 Task: Set "Filename for 2 pass stats file" for "H.264/MPEG-4 Part 10/AVC encoder (x264 10-bit)" to "x264 10-bit_2pass.log".
Action: Mouse moved to (101, 10)
Screenshot: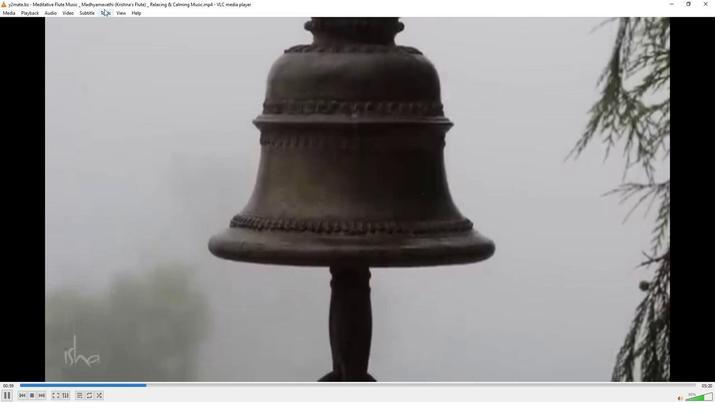 
Action: Mouse pressed left at (101, 10)
Screenshot: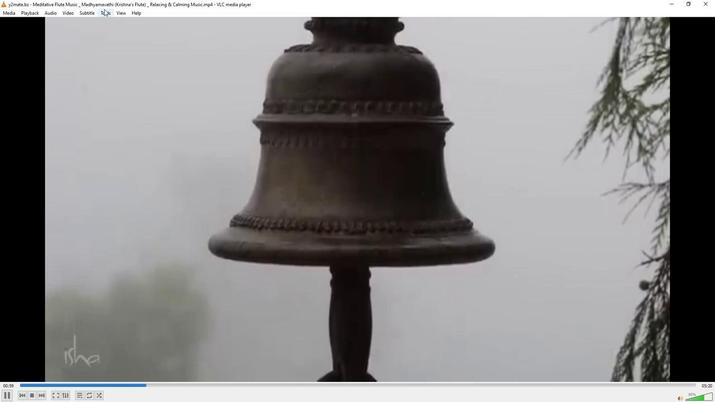 
Action: Mouse moved to (117, 100)
Screenshot: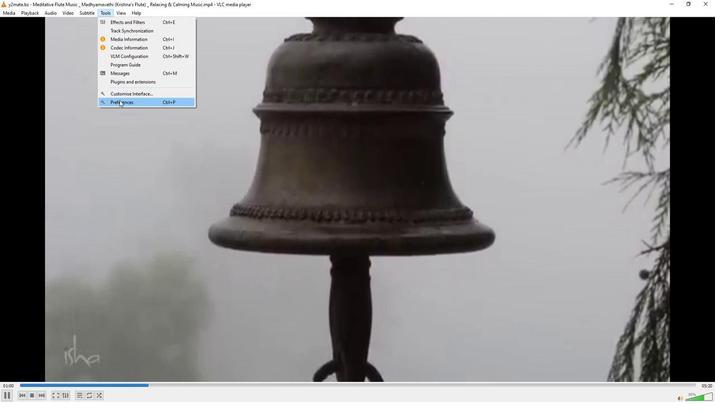 
Action: Mouse pressed left at (117, 100)
Screenshot: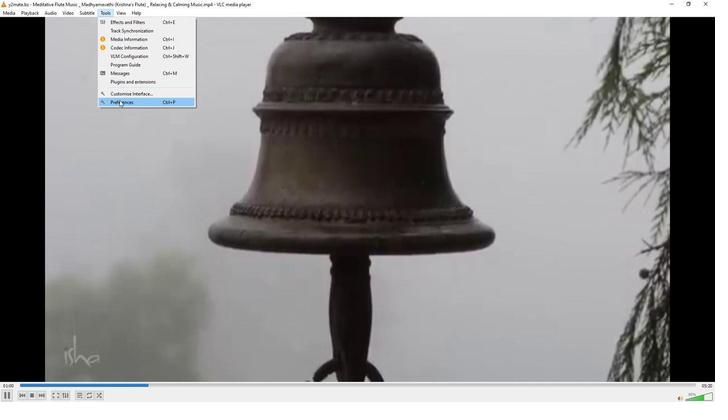
Action: Mouse moved to (238, 328)
Screenshot: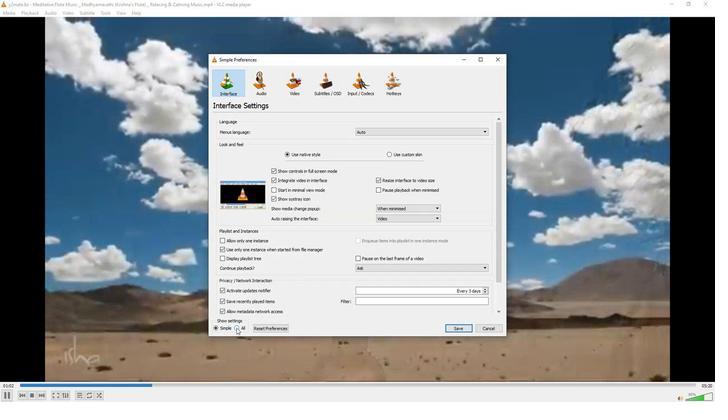 
Action: Mouse pressed left at (238, 328)
Screenshot: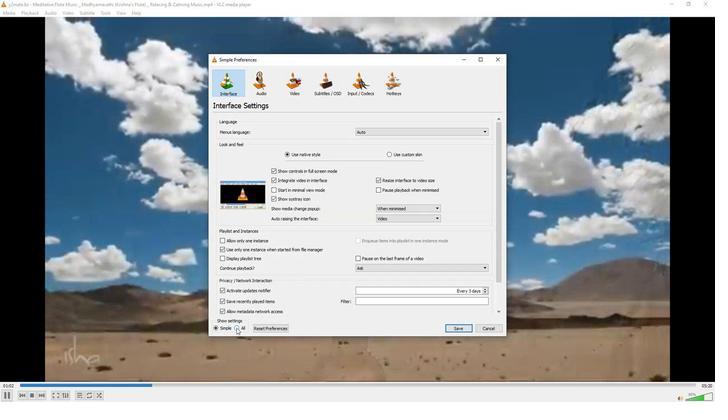 
Action: Mouse moved to (226, 253)
Screenshot: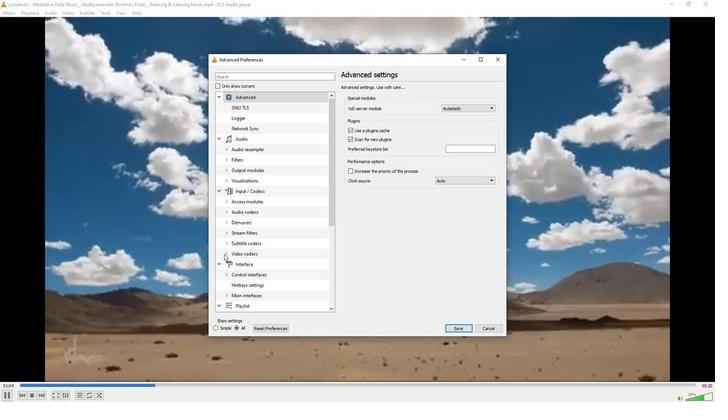 
Action: Mouse pressed left at (226, 253)
Screenshot: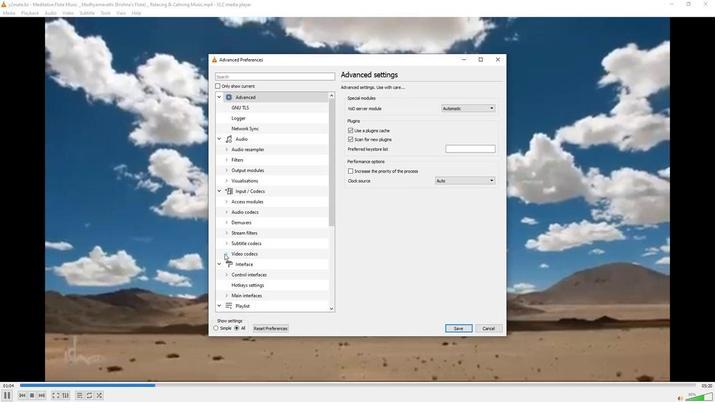 
Action: Mouse moved to (233, 263)
Screenshot: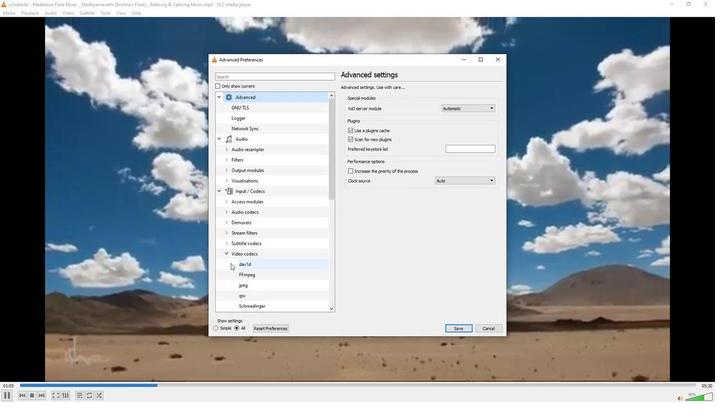 
Action: Mouse scrolled (233, 263) with delta (0, 0)
Screenshot: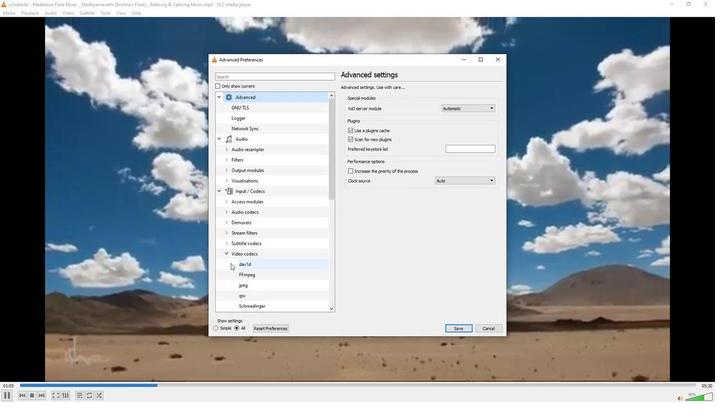 
Action: Mouse moved to (233, 264)
Screenshot: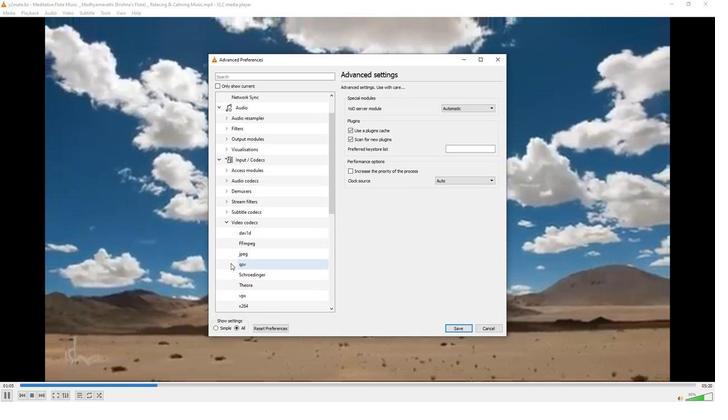 
Action: Mouse scrolled (233, 263) with delta (0, 0)
Screenshot: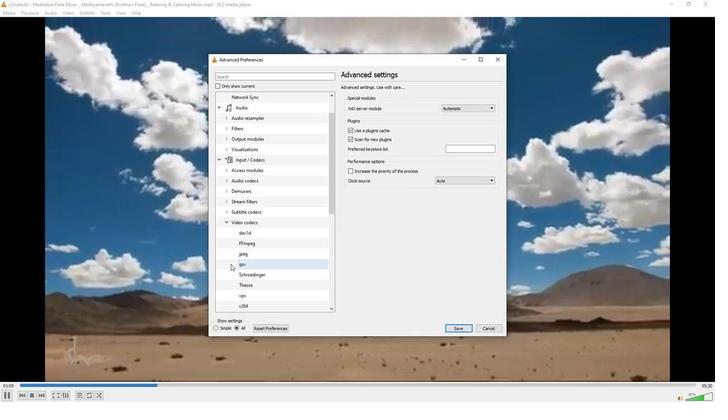 
Action: Mouse moved to (248, 281)
Screenshot: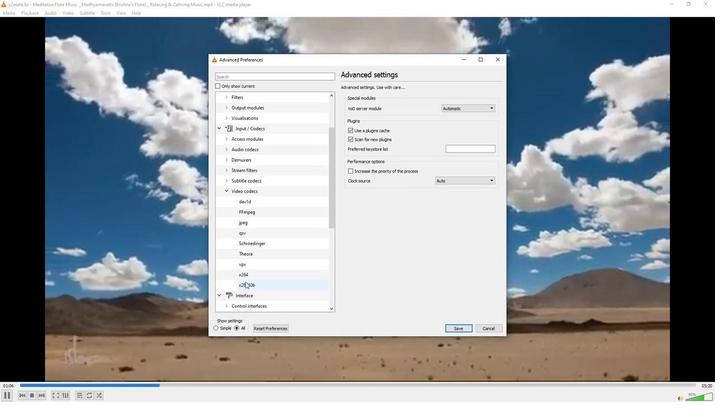 
Action: Mouse pressed left at (248, 281)
Screenshot: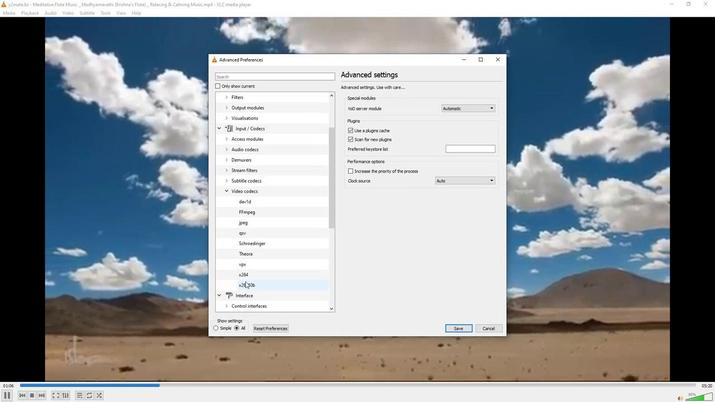 
Action: Mouse moved to (363, 275)
Screenshot: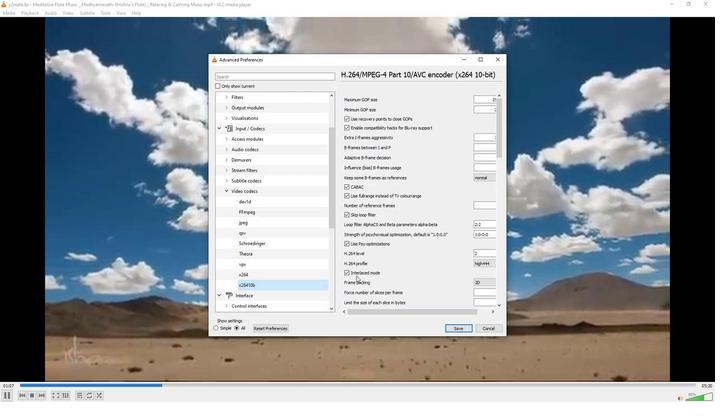 
Action: Mouse scrolled (363, 274) with delta (0, 0)
Screenshot: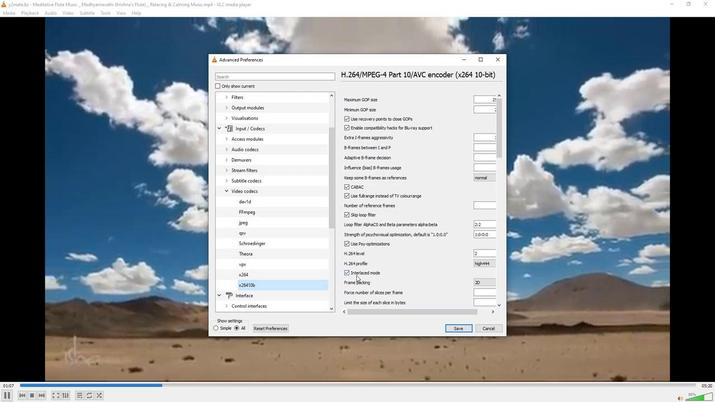 
Action: Mouse scrolled (363, 274) with delta (0, 0)
Screenshot: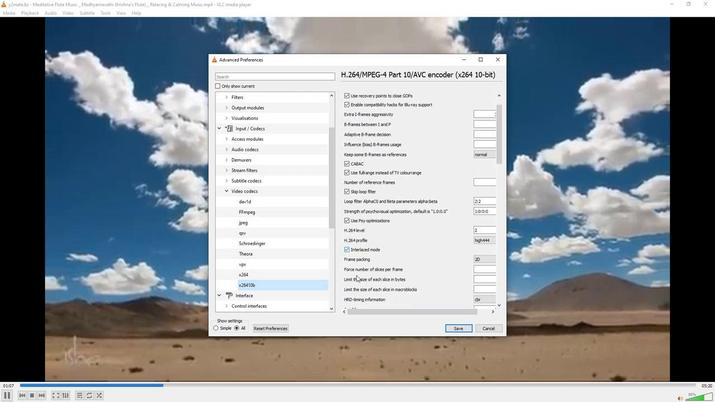 
Action: Mouse scrolled (363, 274) with delta (0, 0)
Screenshot: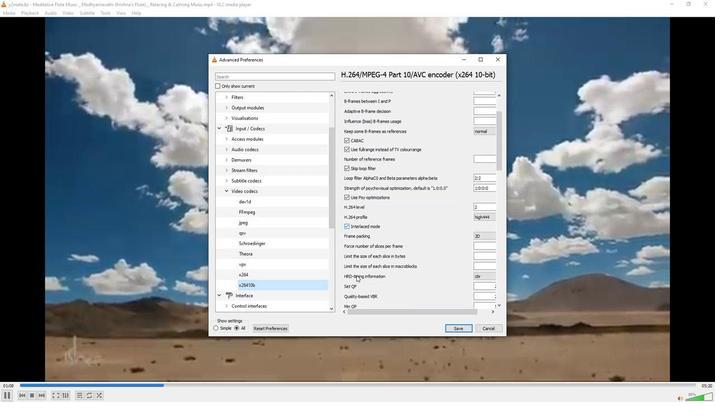 
Action: Mouse scrolled (363, 274) with delta (0, 0)
Screenshot: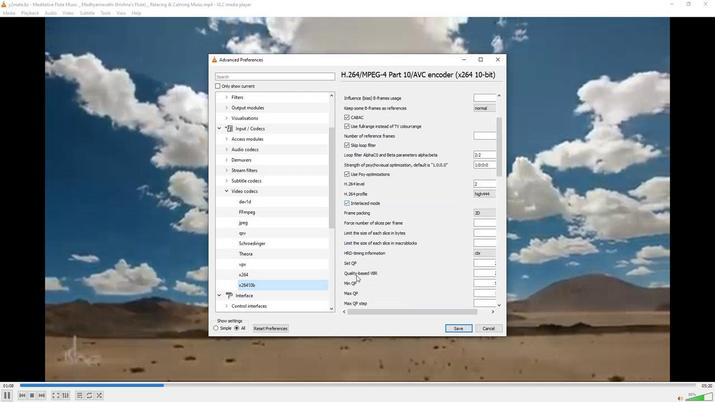 
Action: Mouse scrolled (363, 274) with delta (0, 0)
Screenshot: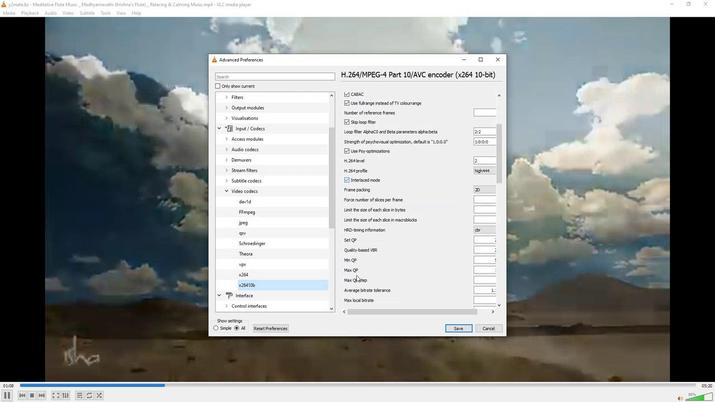 
Action: Mouse scrolled (363, 274) with delta (0, 0)
Screenshot: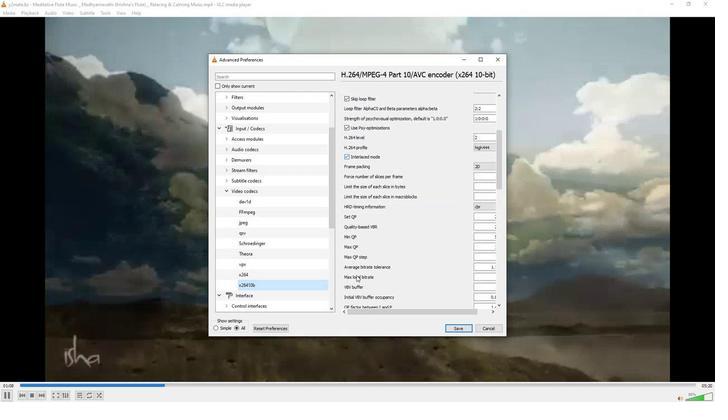 
Action: Mouse moved to (362, 275)
Screenshot: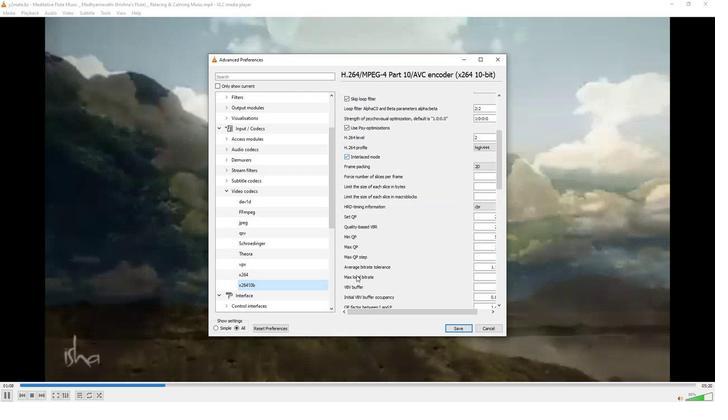 
Action: Mouse scrolled (362, 274) with delta (0, 0)
Screenshot: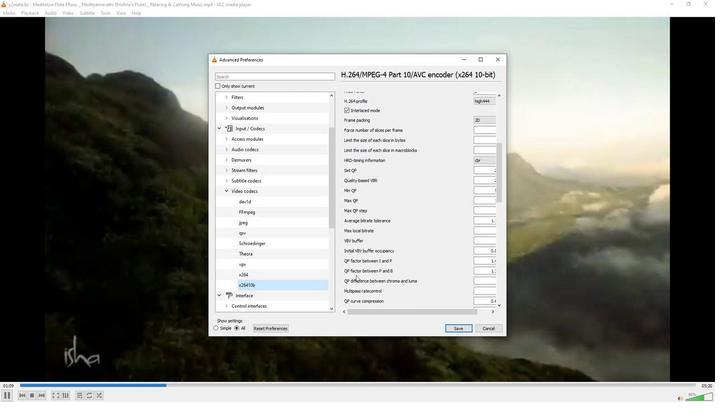 
Action: Mouse scrolled (362, 274) with delta (0, 0)
Screenshot: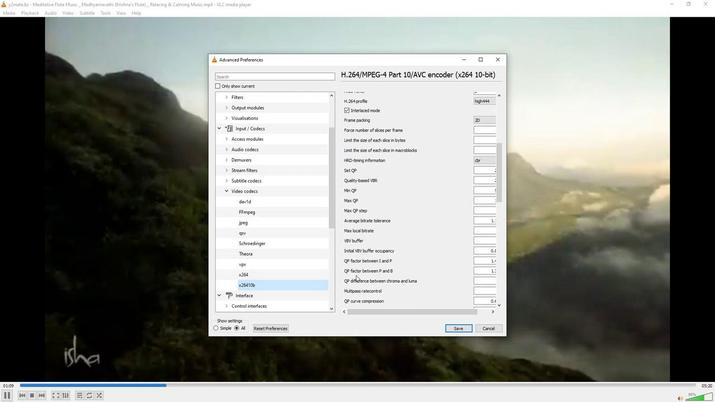 
Action: Mouse scrolled (362, 274) with delta (0, 0)
Screenshot: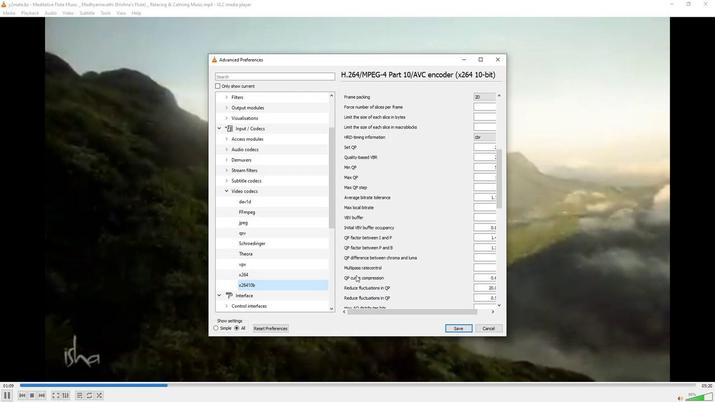 
Action: Mouse scrolled (362, 274) with delta (0, 0)
Screenshot: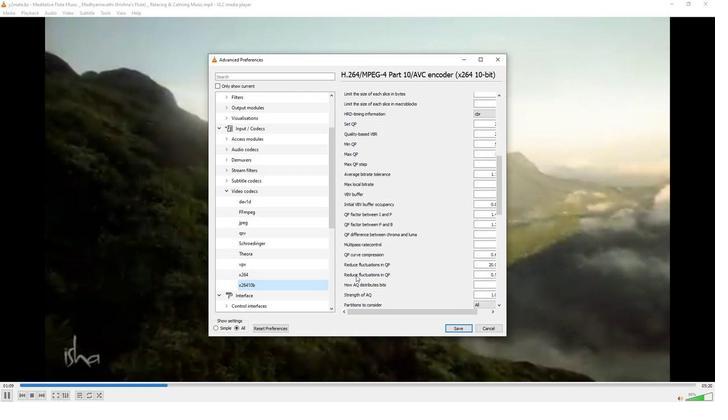 
Action: Mouse scrolled (362, 274) with delta (0, 0)
Screenshot: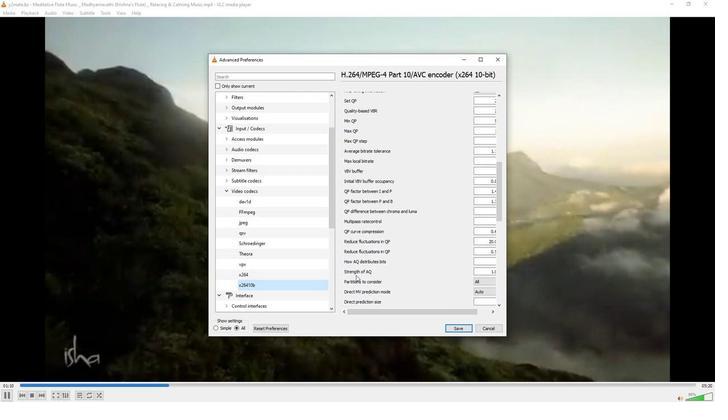 
Action: Mouse scrolled (362, 274) with delta (0, 0)
Screenshot: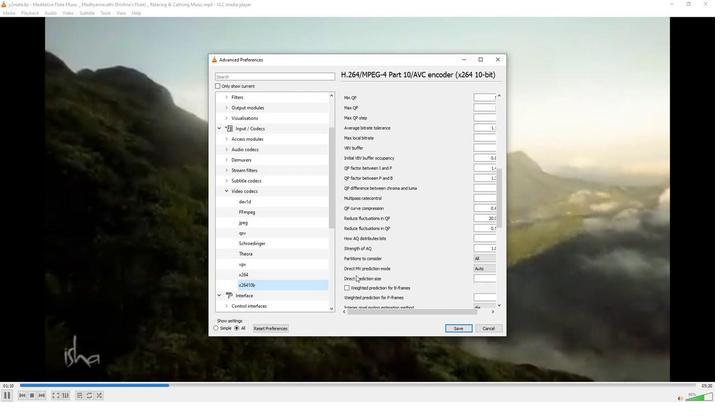 
Action: Mouse scrolled (362, 274) with delta (0, 0)
Screenshot: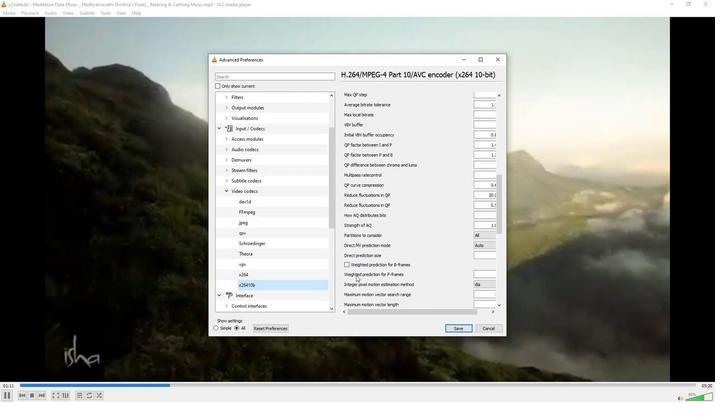 
Action: Mouse scrolled (362, 274) with delta (0, 0)
Screenshot: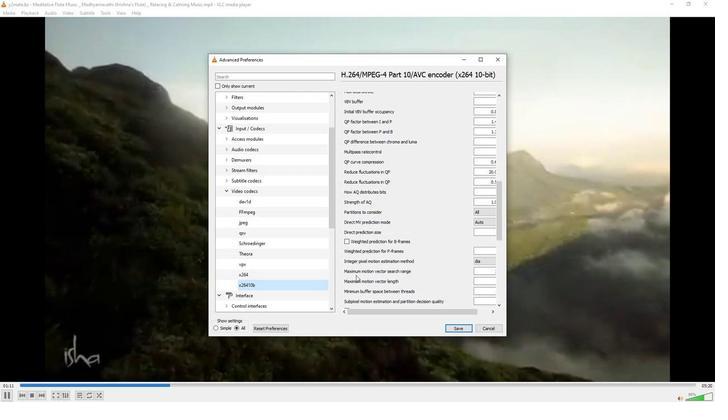 
Action: Mouse scrolled (362, 274) with delta (0, 0)
Screenshot: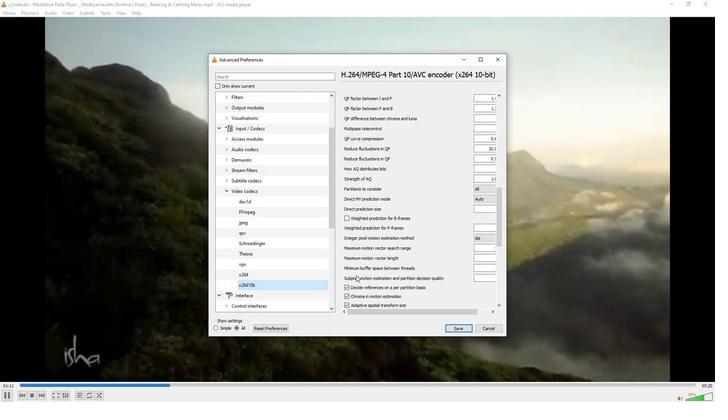 
Action: Mouse scrolled (362, 274) with delta (0, 0)
Screenshot: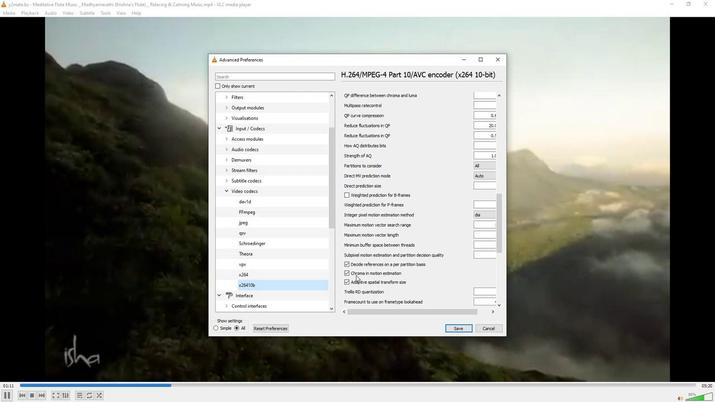 
Action: Mouse scrolled (362, 274) with delta (0, 0)
Screenshot: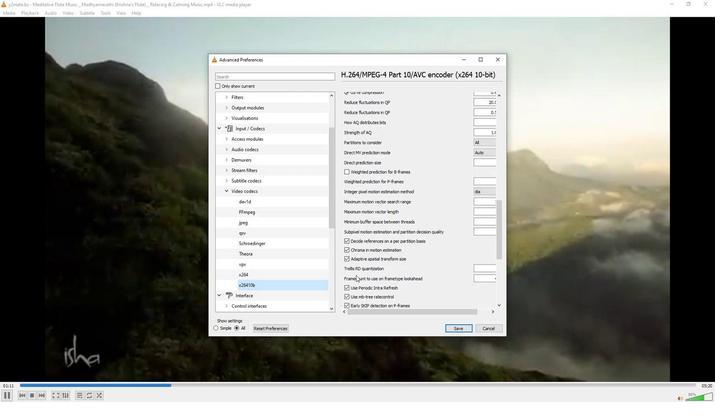 
Action: Mouse scrolled (362, 274) with delta (0, 0)
Screenshot: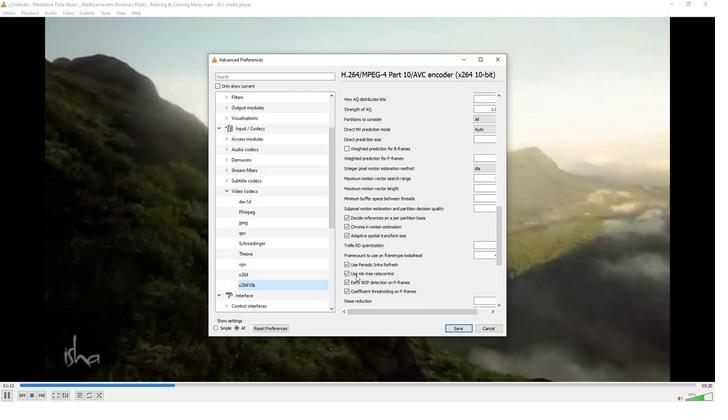 
Action: Mouse scrolled (362, 274) with delta (0, 0)
Screenshot: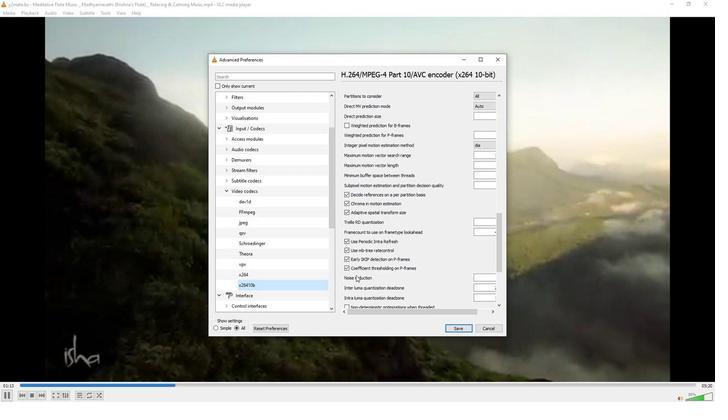 
Action: Mouse scrolled (362, 274) with delta (0, 0)
Screenshot: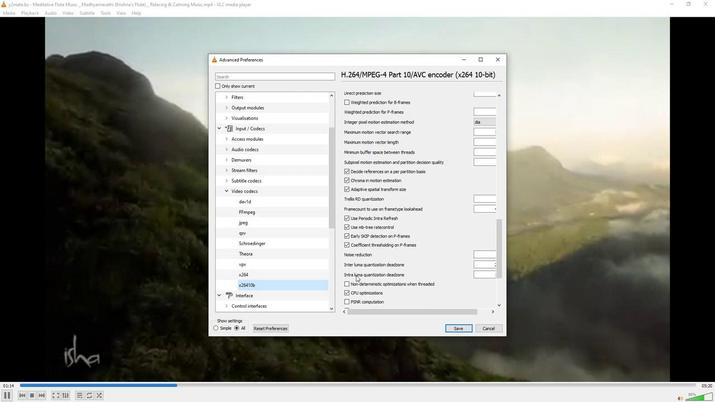 
Action: Mouse scrolled (362, 274) with delta (0, 0)
Screenshot: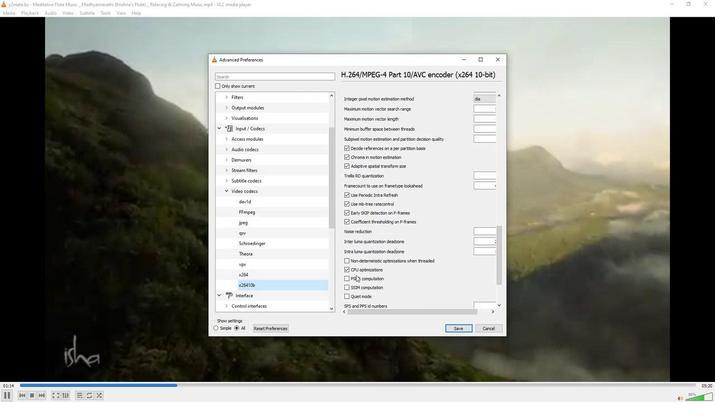 
Action: Mouse scrolled (362, 274) with delta (0, 0)
Screenshot: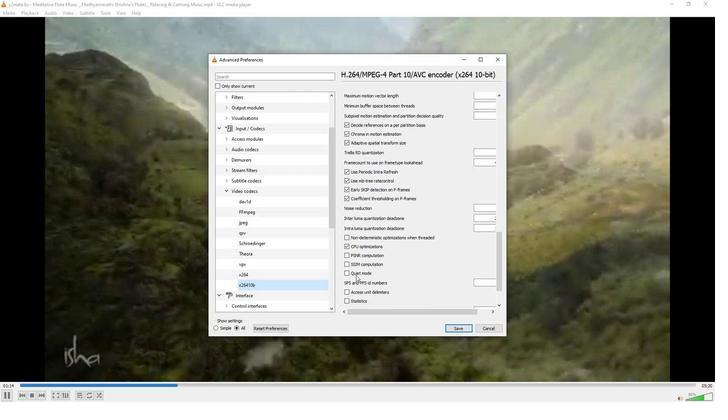 
Action: Mouse scrolled (362, 274) with delta (0, 0)
Screenshot: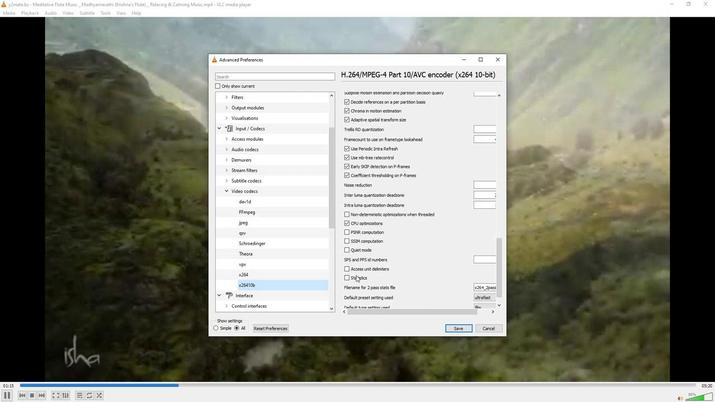 
Action: Mouse moved to (408, 310)
Screenshot: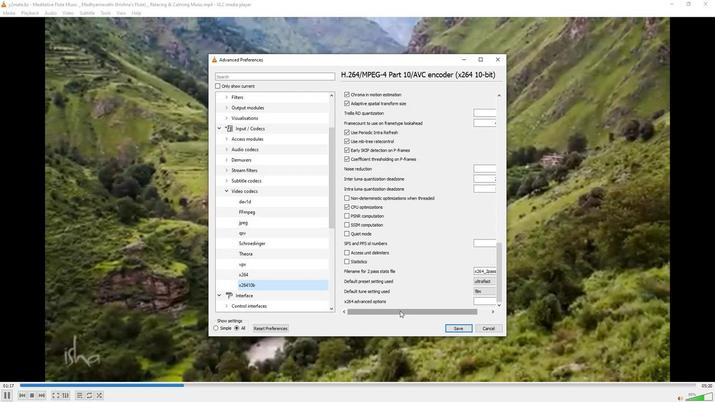 
Action: Mouse pressed left at (408, 310)
Screenshot: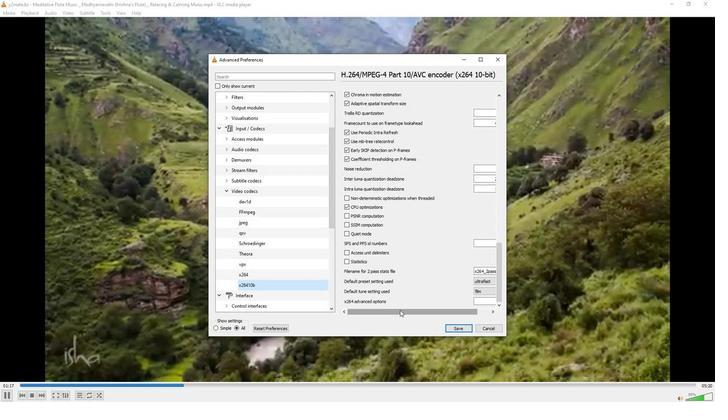 
Action: Mouse moved to (483, 272)
Screenshot: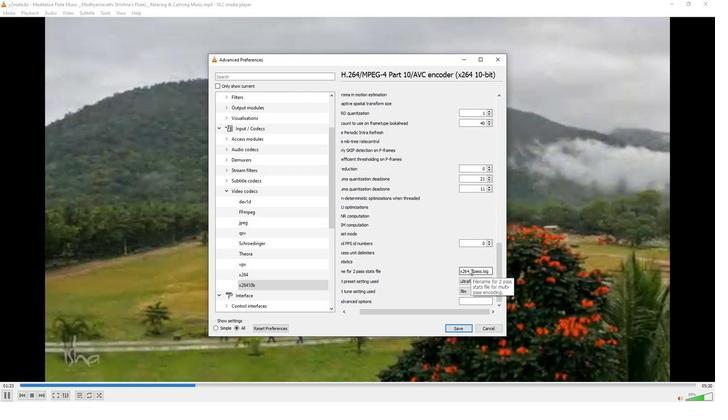 
Action: Mouse pressed left at (483, 272)
Screenshot: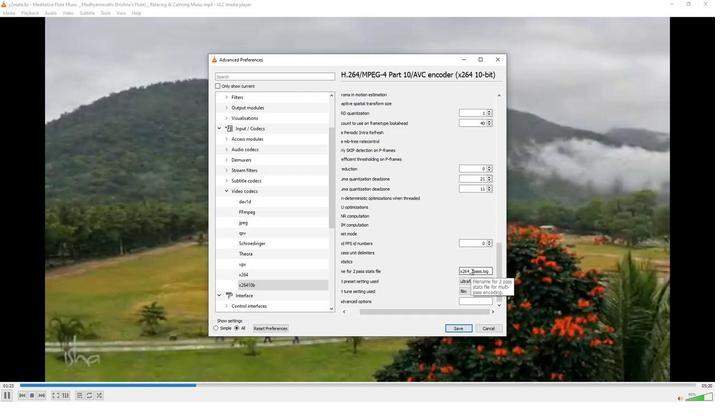 
Action: Mouse moved to (326, 326)
Screenshot: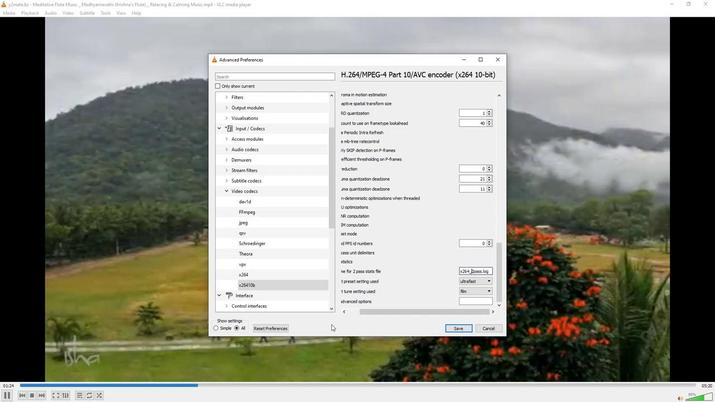 
Action: Key pressed <Key.backspace><Key.space>10<Key.space><Key.backspace>
Screenshot: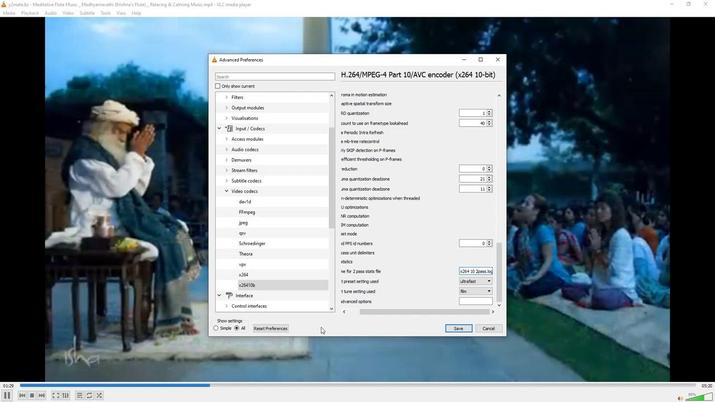 
Action: Mouse moved to (326, 326)
Screenshot: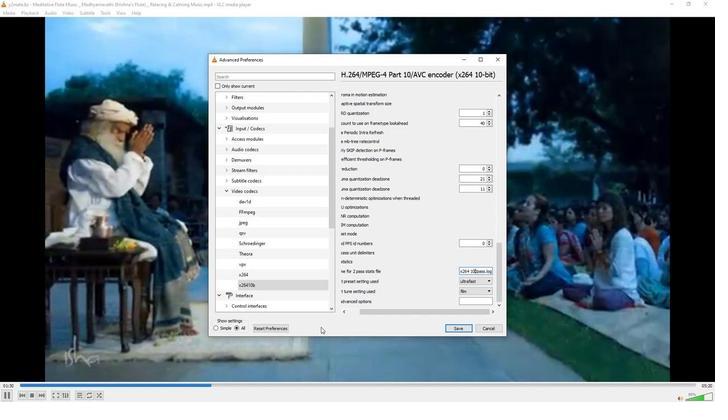 
Action: Key pressed -bit<Key.shift_r><Key.shift_r><Key.shift_r><Key.shift_r><Key.shift_r><Key.shift_r><Key.shift_r><Key.shift_r><Key.shift_r><Key.shift_r><Key.shift_r><Key.shift_r><Key.shift_r><Key.shift_r><Key.shift_r><Key.shift_r><Key.shift_r><Key.shift_r>_
Screenshot: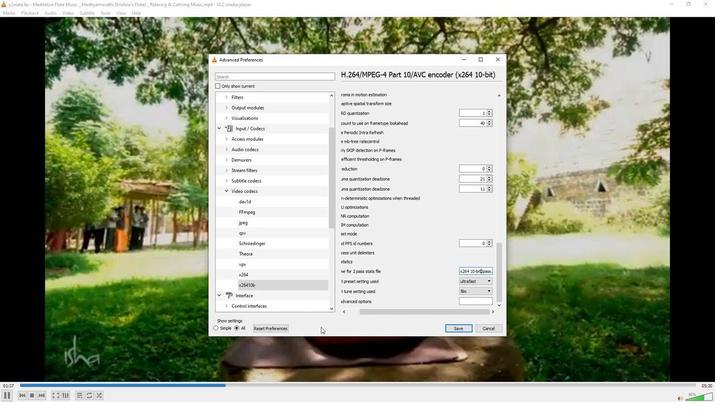 
Action: Mouse moved to (487, 311)
Screenshot: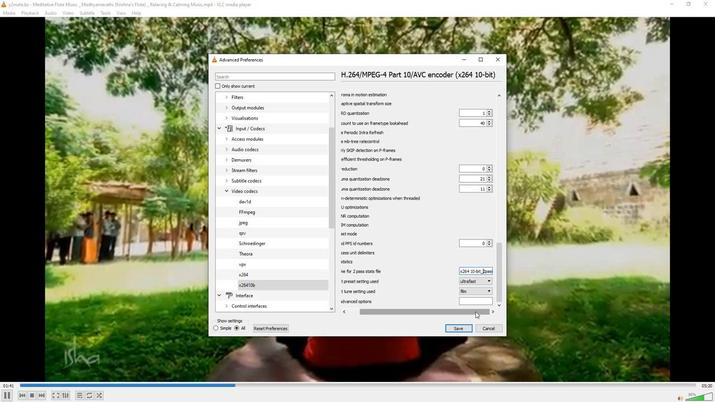 
Action: Mouse pressed left at (487, 311)
Screenshot: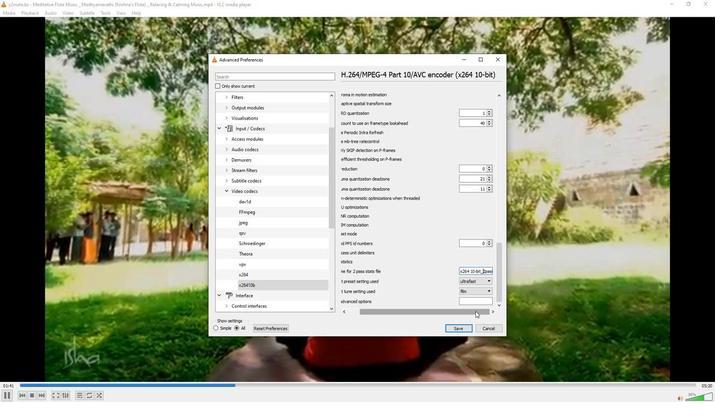 
Action: Mouse moved to (494, 269)
Screenshot: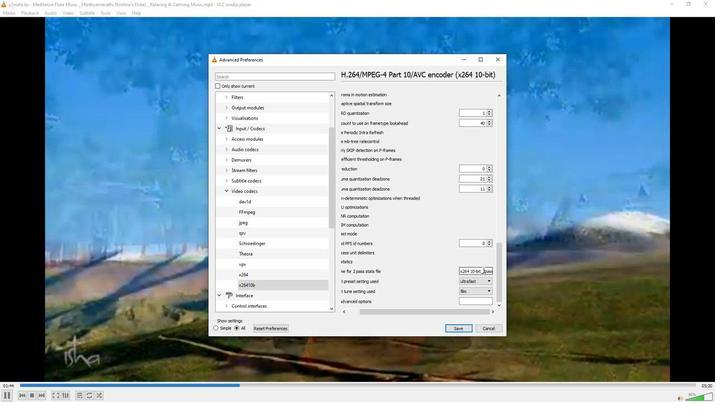 
Action: Mouse pressed left at (494, 269)
Screenshot: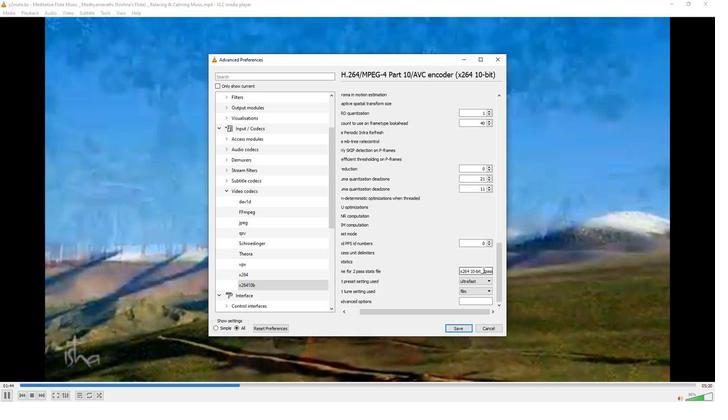 
Action: Mouse moved to (485, 276)
Screenshot: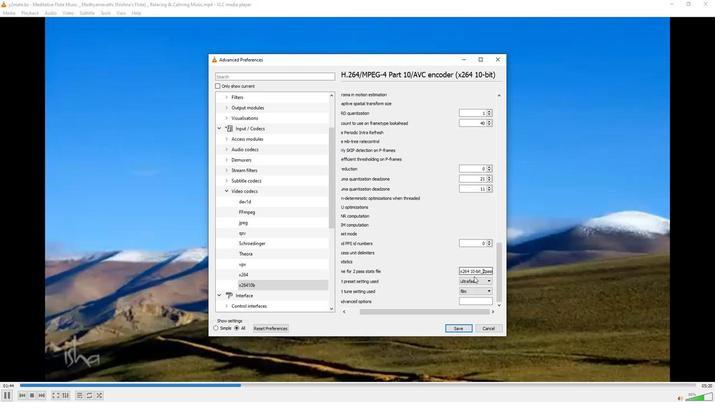 
Action: Key pressed <Key.right>
Screenshot: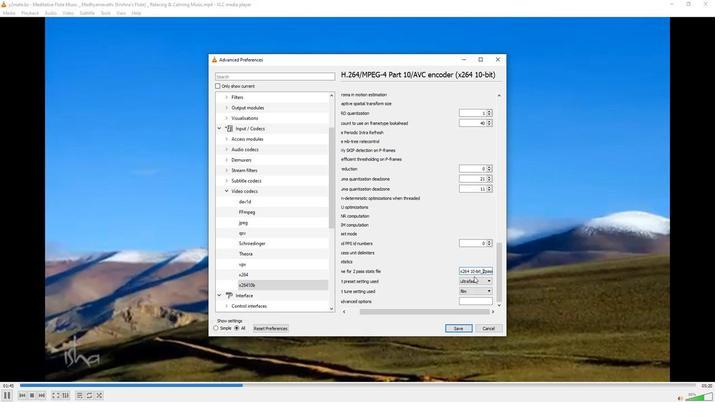 
Action: Mouse moved to (483, 277)
Screenshot: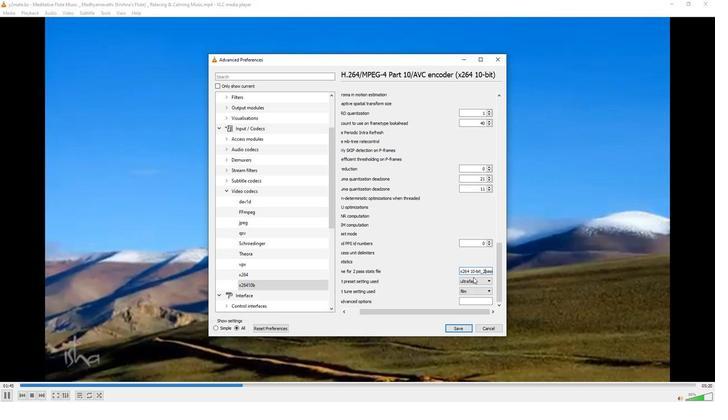 
Action: Key pressed <Key.right>
Screenshot: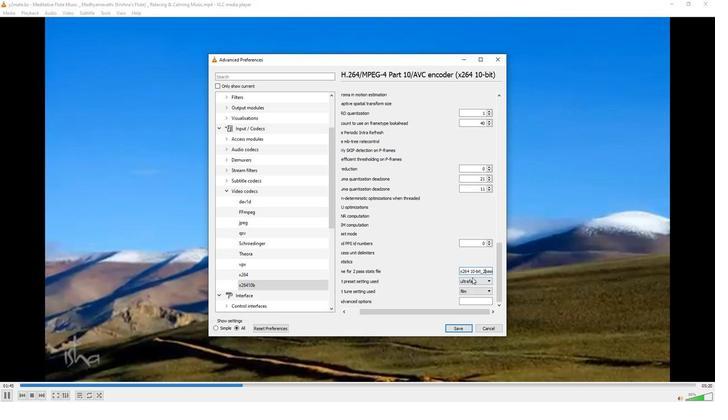 
Action: Mouse moved to (482, 278)
Screenshot: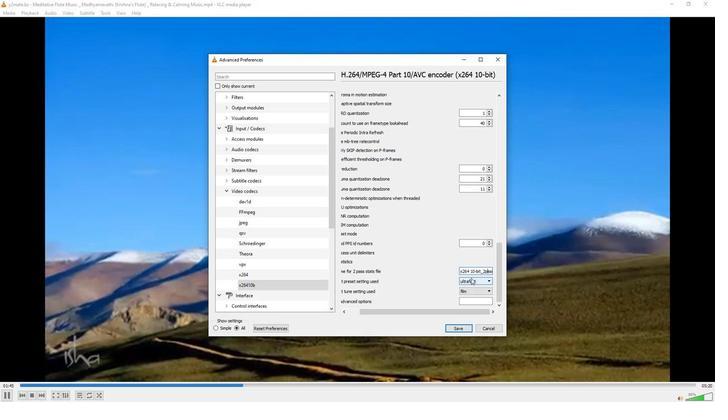 
Action: Key pressed <Key.right>
Screenshot: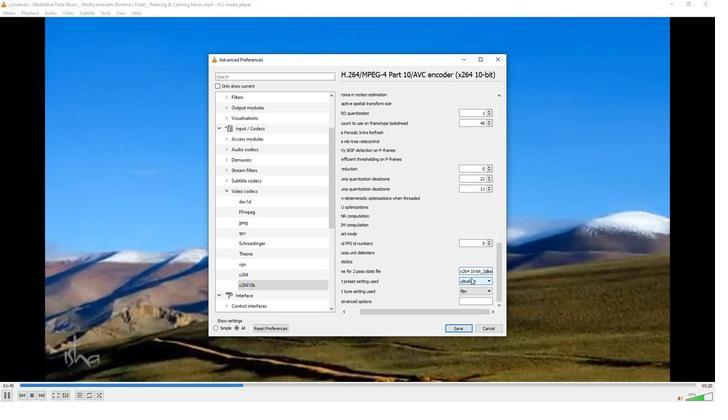 
Action: Mouse moved to (482, 278)
Screenshot: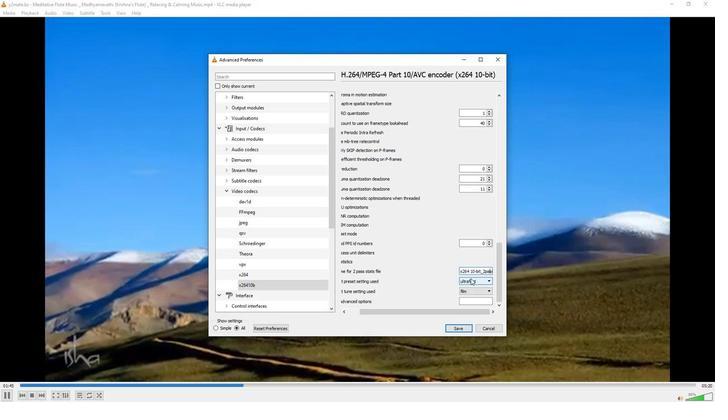 
Action: Key pressed <Key.right>
Screenshot: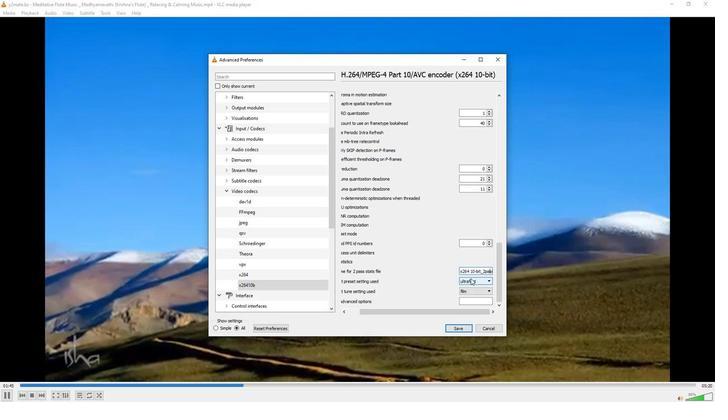 
Action: Mouse moved to (481, 278)
Screenshot: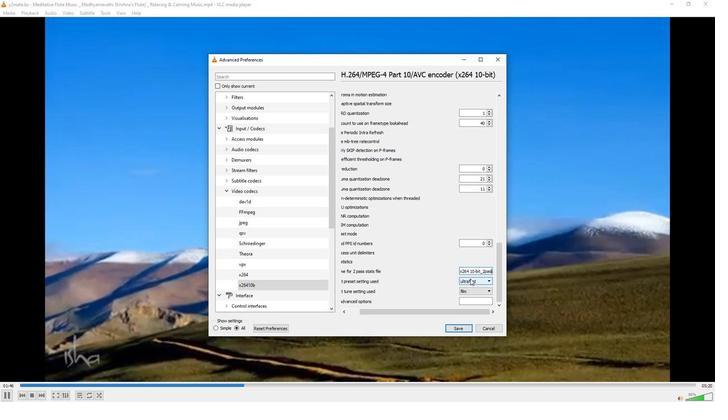 
Action: Key pressed <Key.right><Key.right><Key.right><Key.right><Key.right>
Screenshot: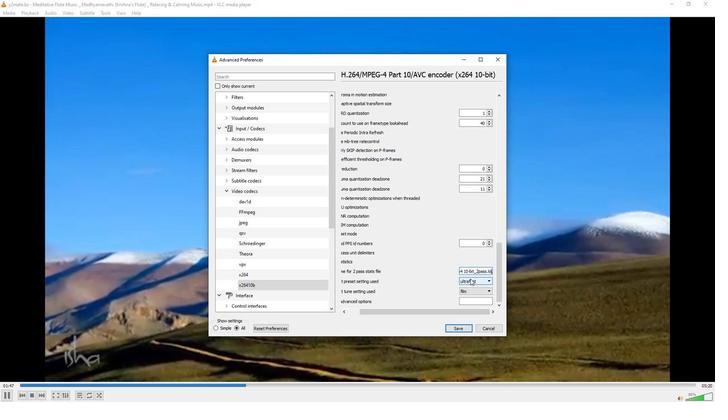 
Action: Mouse moved to (458, 266)
Screenshot: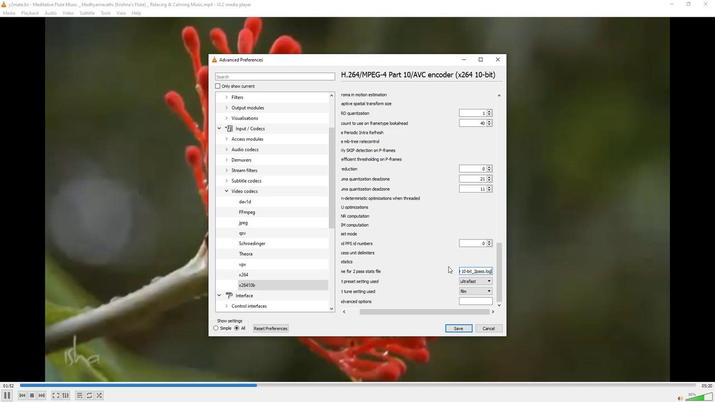 
